 Task: Measure the distance between Seattle and Portland.
Action: Mouse moved to (271, 62)
Screenshot: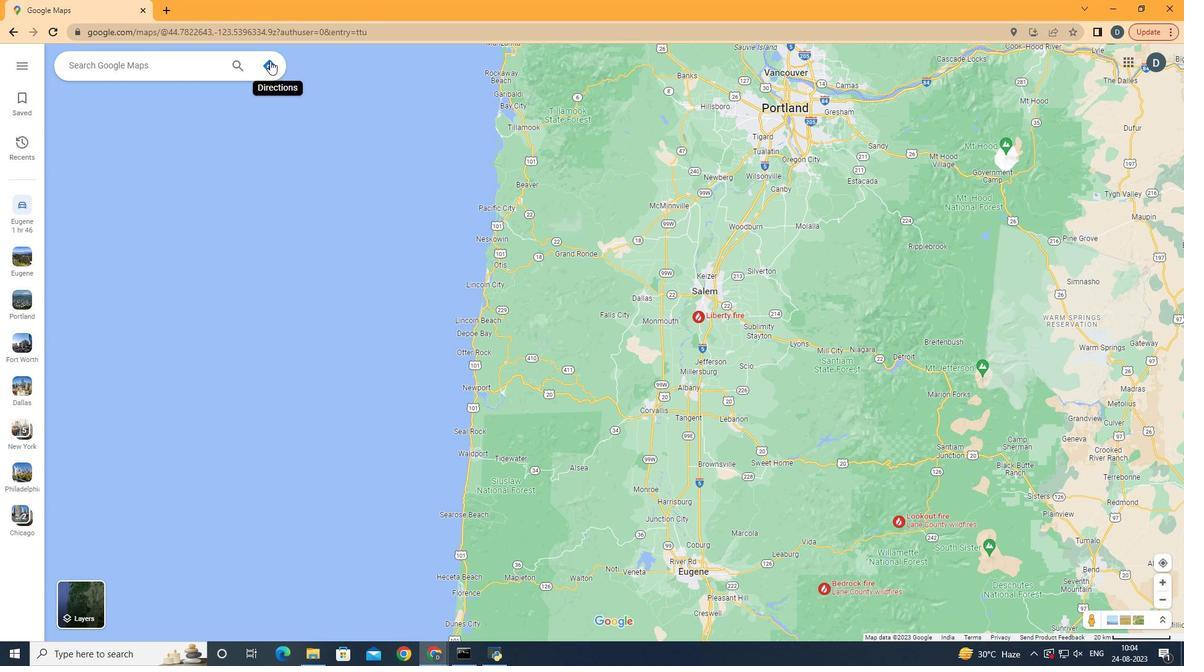 
Action: Mouse pressed left at (271, 62)
Screenshot: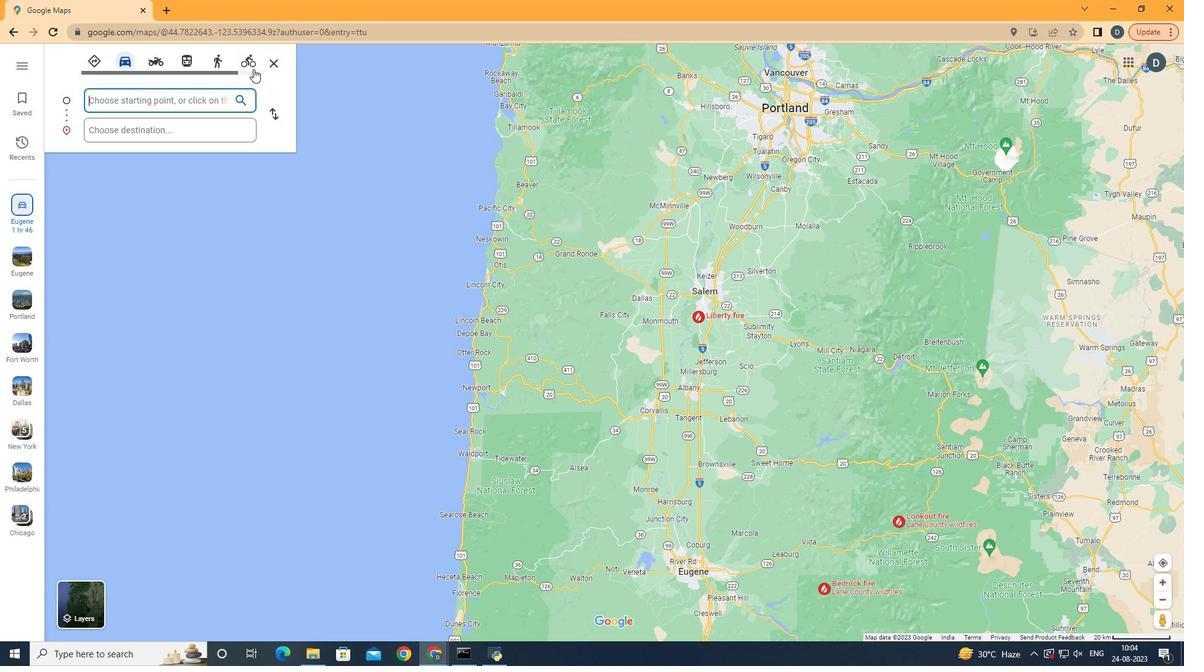 
Action: Mouse moved to (174, 104)
Screenshot: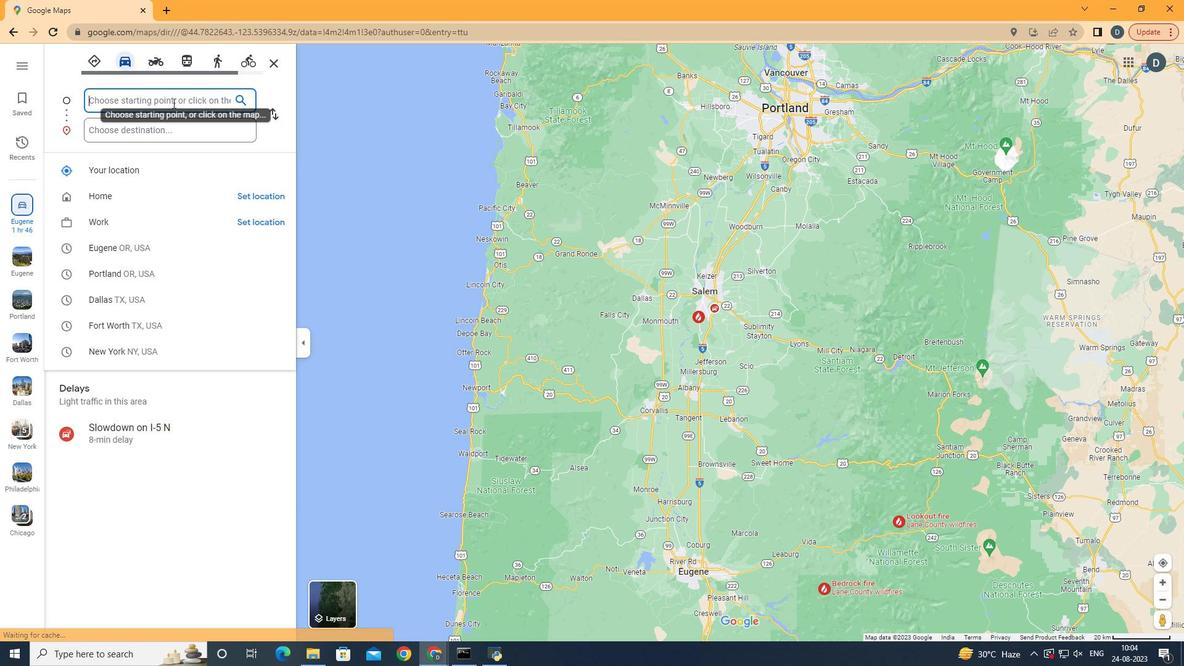
Action: Mouse pressed left at (174, 104)
Screenshot: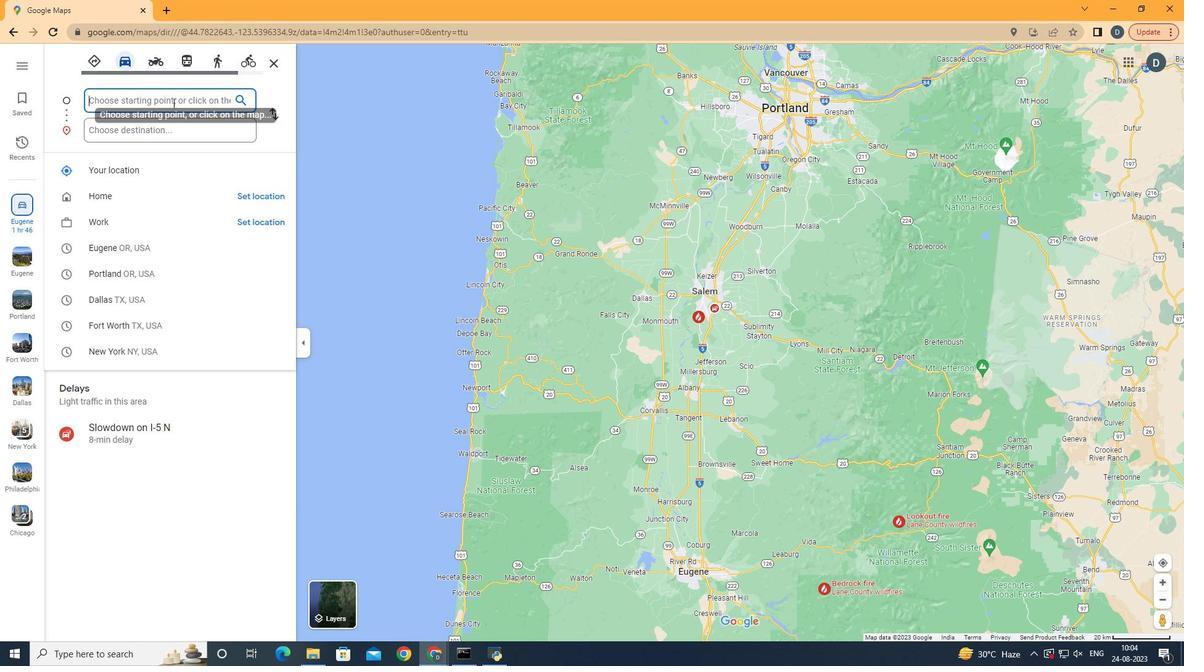 
Action: Key pressed <Key.shift>Seattle
Screenshot: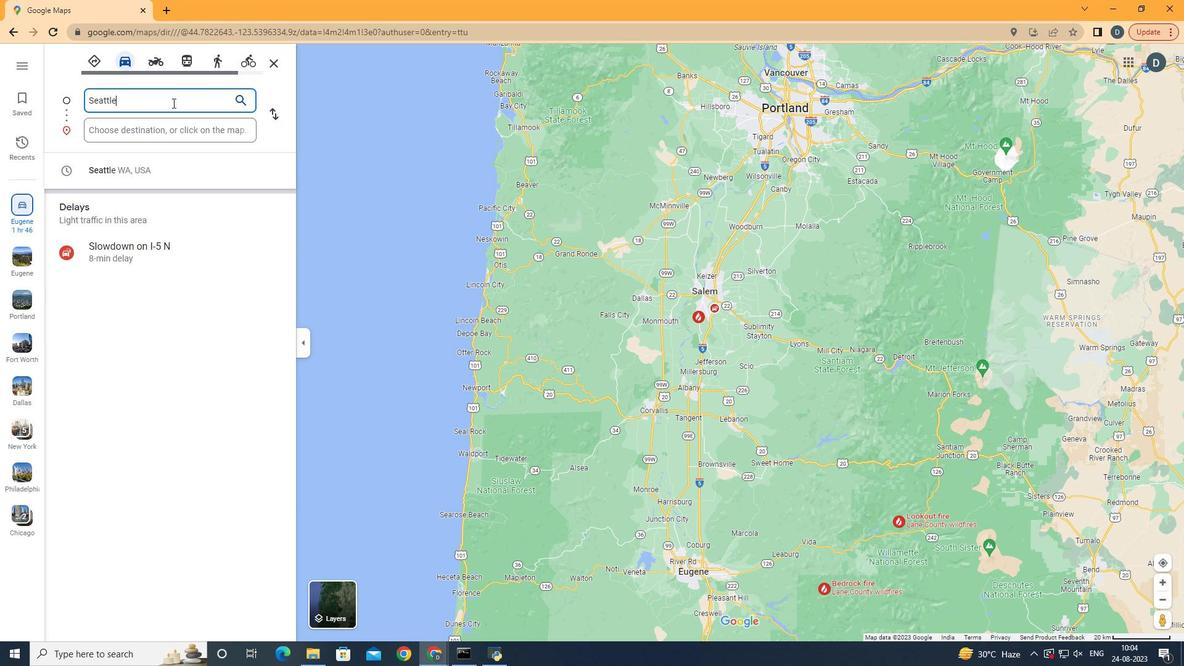 
Action: Mouse moved to (173, 175)
Screenshot: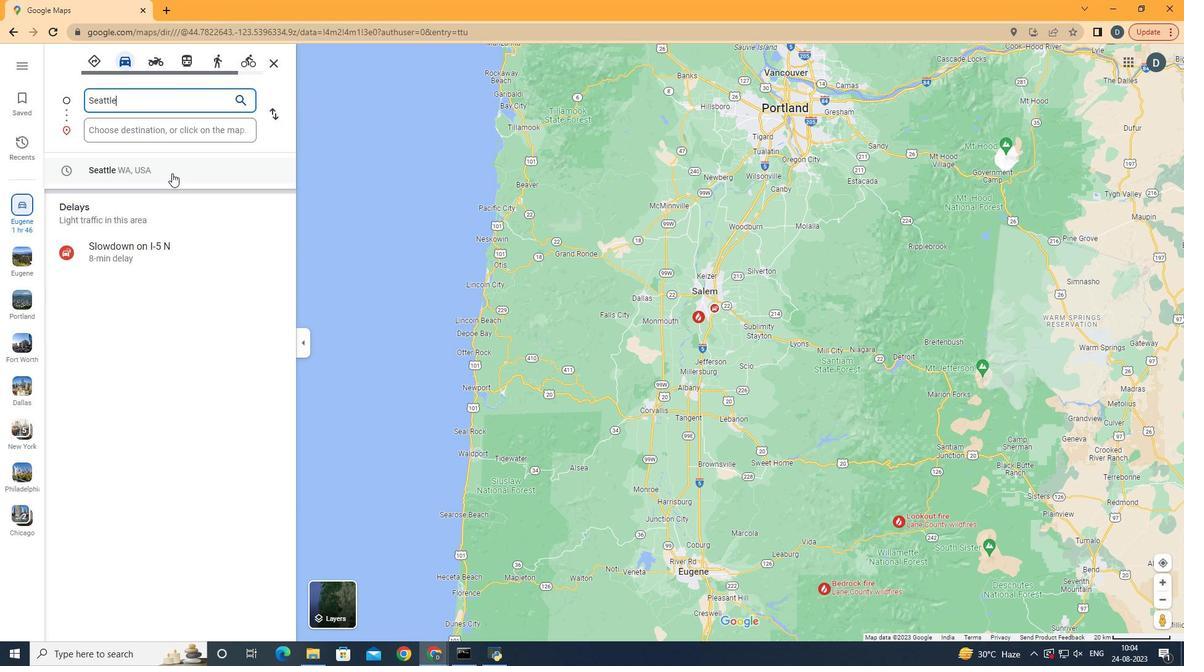 
Action: Mouse pressed left at (173, 175)
Screenshot: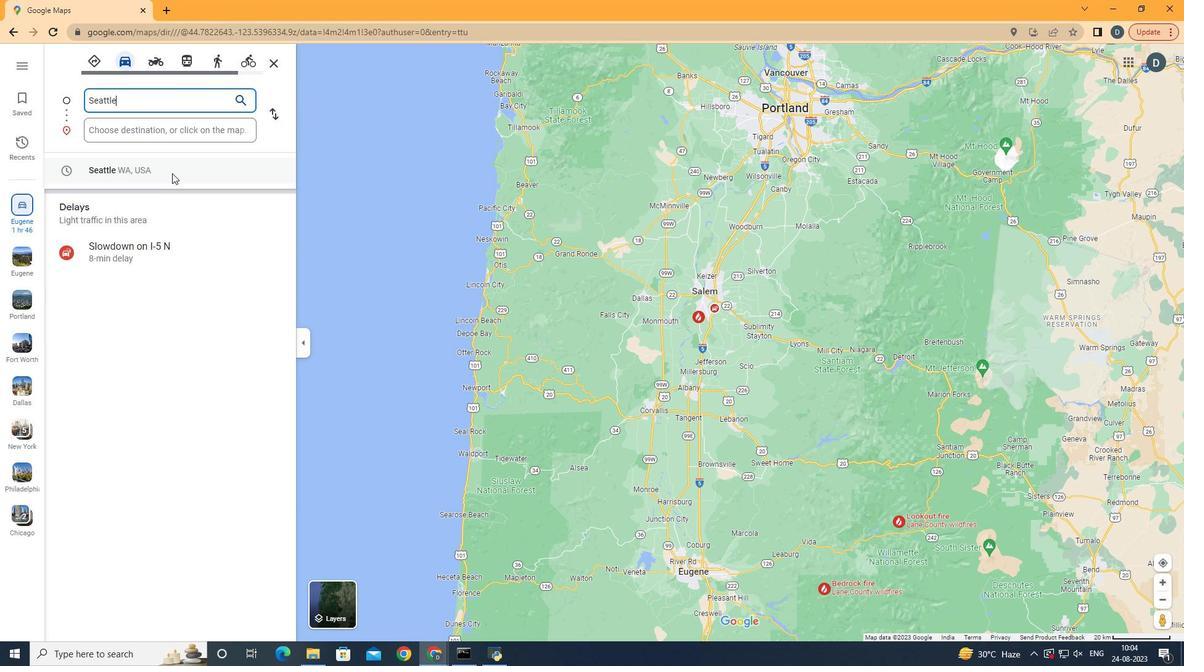 
Action: Mouse moved to (159, 130)
Screenshot: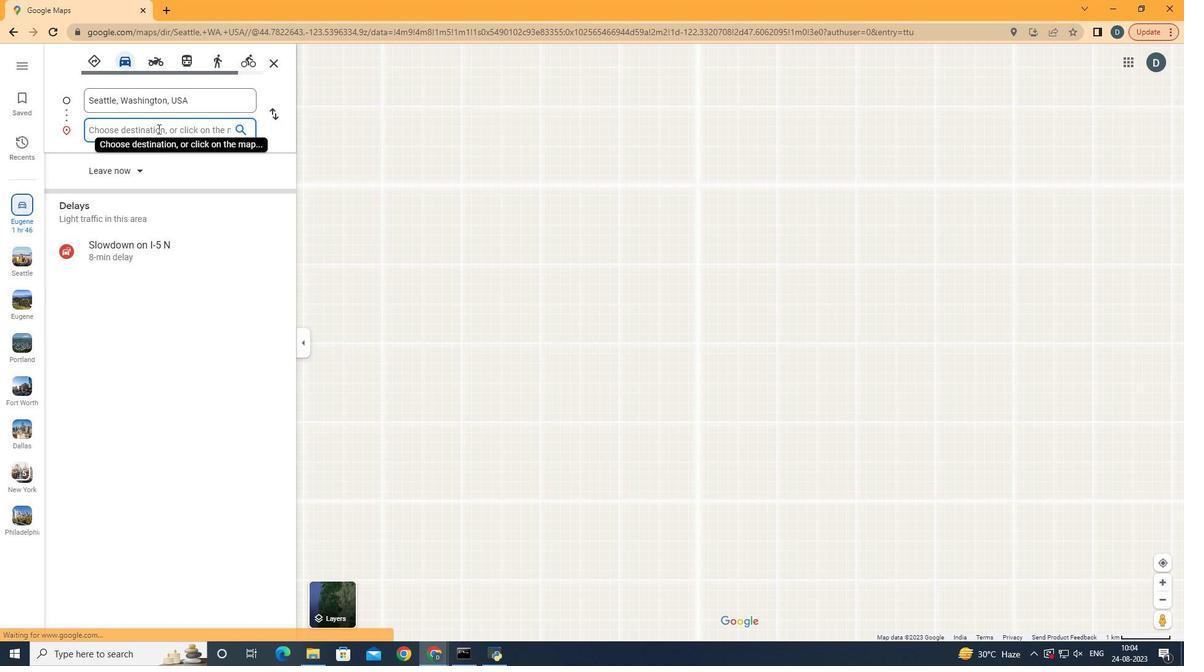 
Action: Mouse pressed left at (159, 130)
Screenshot: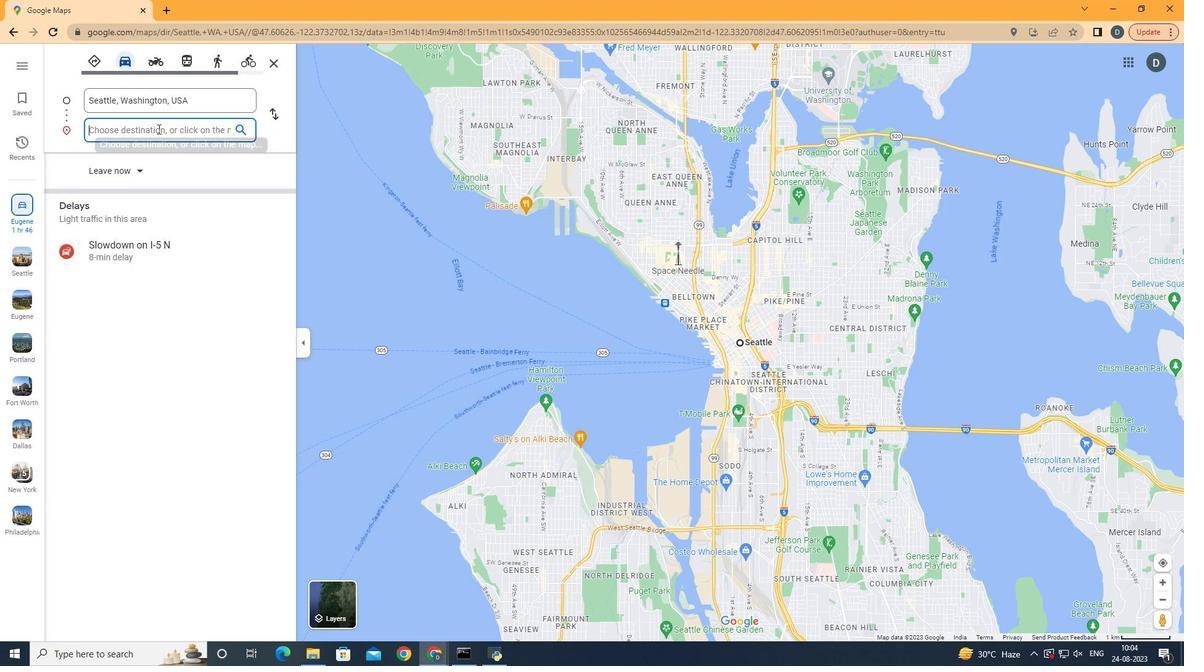 
Action: Key pressed <Key.shift><Key.shift><Key.shift>Portland
Screenshot: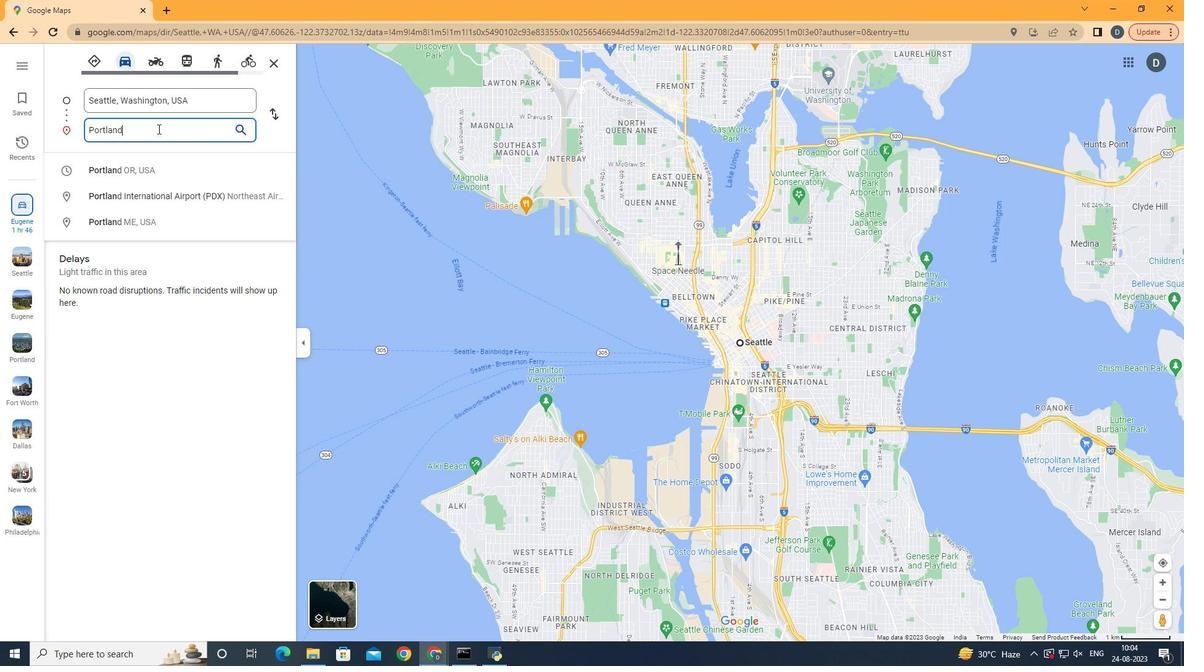 
Action: Mouse moved to (149, 171)
Screenshot: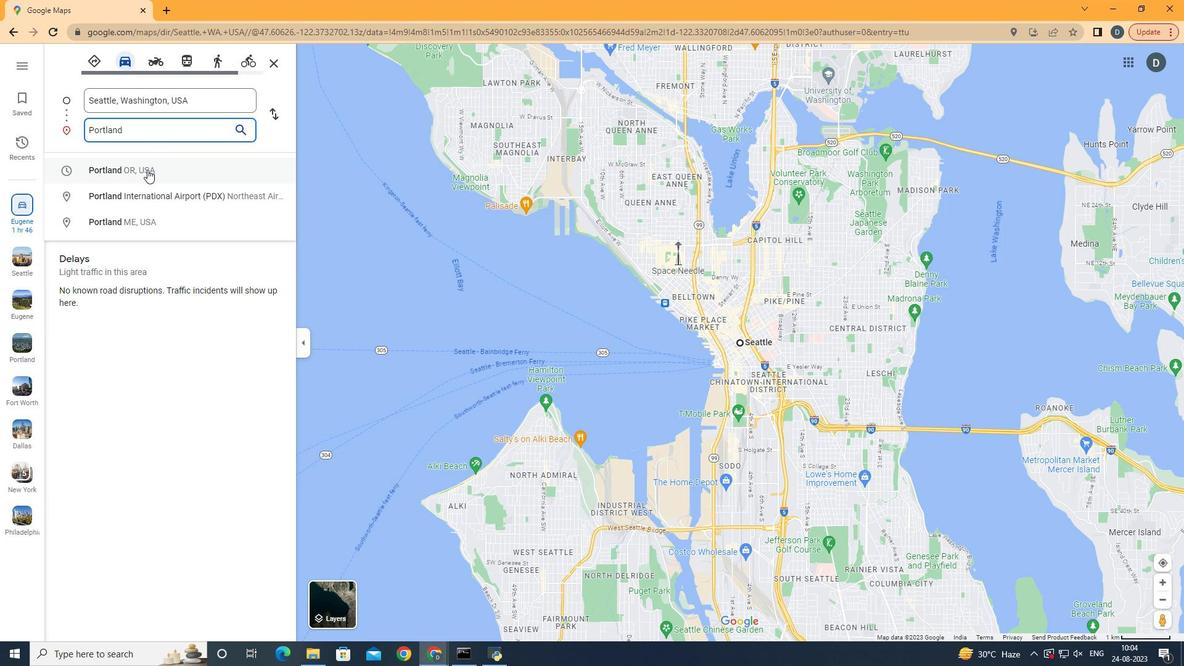 
Action: Mouse pressed left at (149, 171)
Screenshot: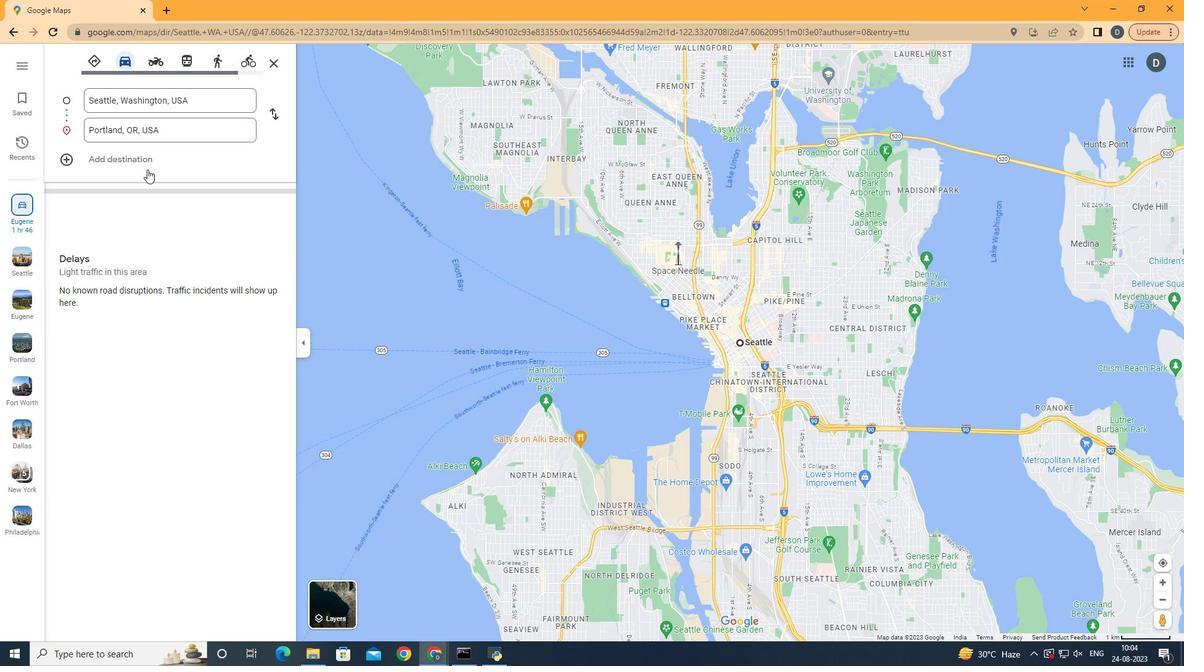 
Action: Mouse moved to (533, 602)
Screenshot: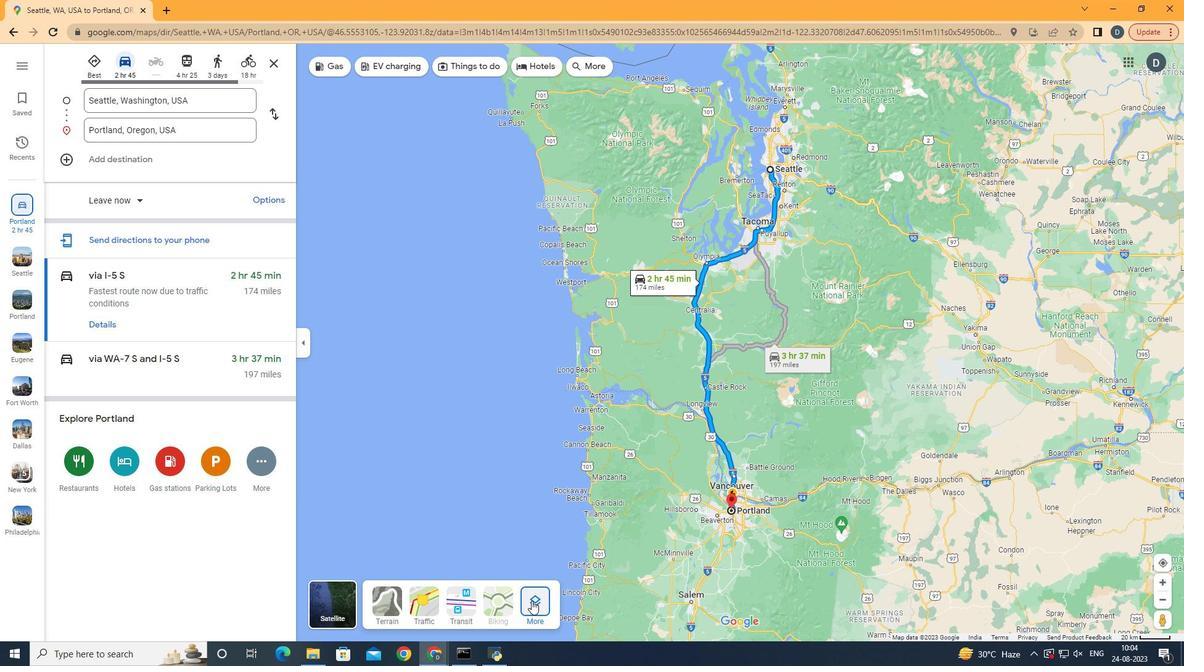 
Action: Mouse pressed left at (533, 602)
Screenshot: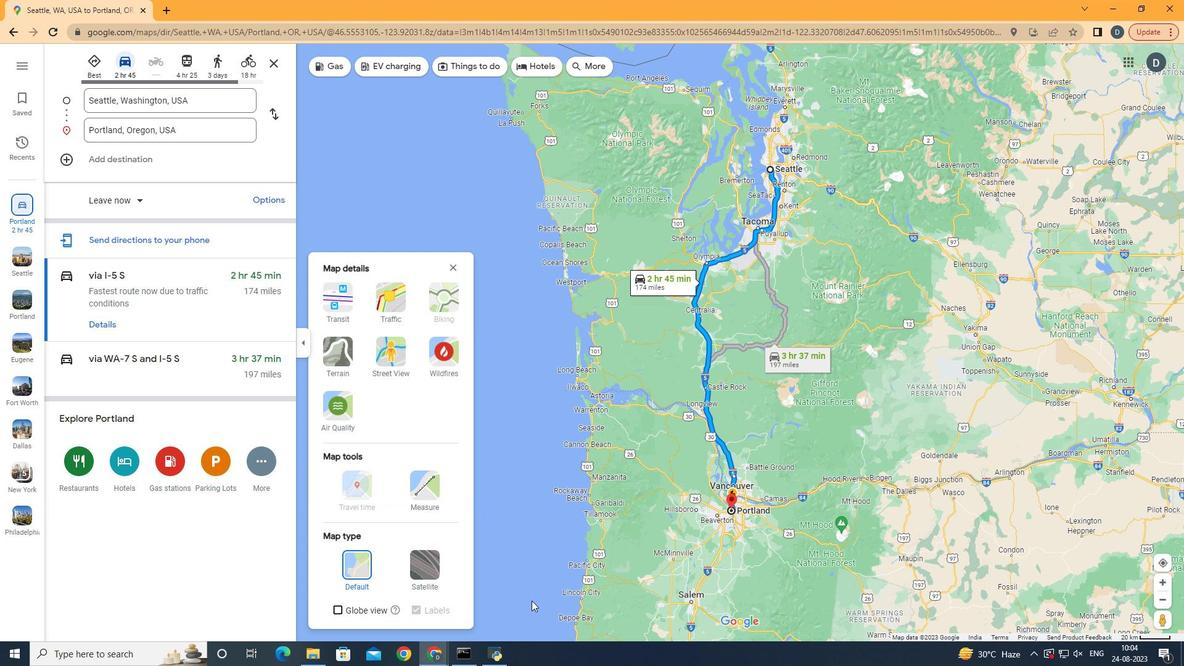 
Action: Mouse moved to (421, 479)
Screenshot: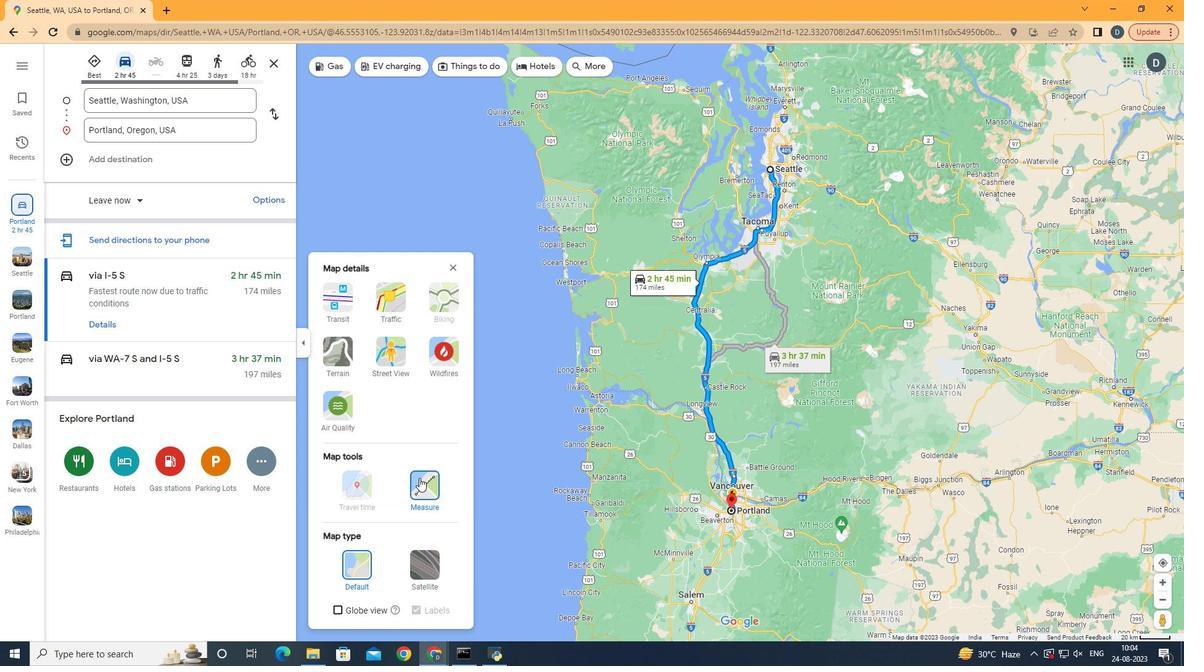 
Action: Mouse pressed left at (421, 479)
Screenshot: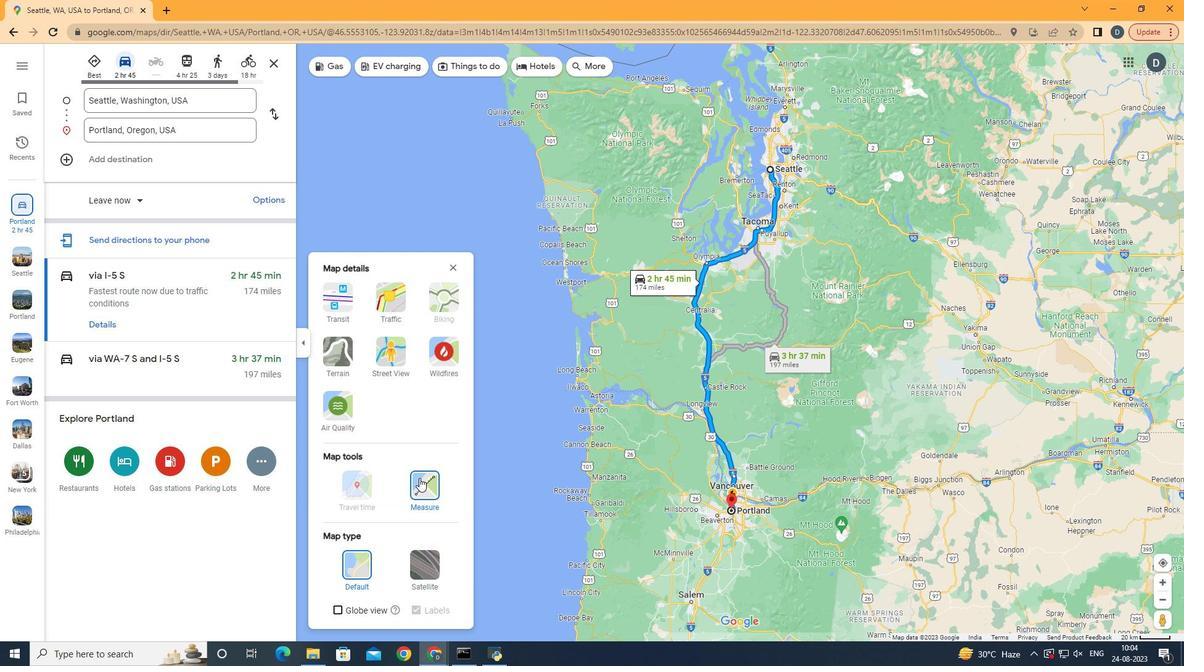 
Action: Mouse moved to (770, 171)
Screenshot: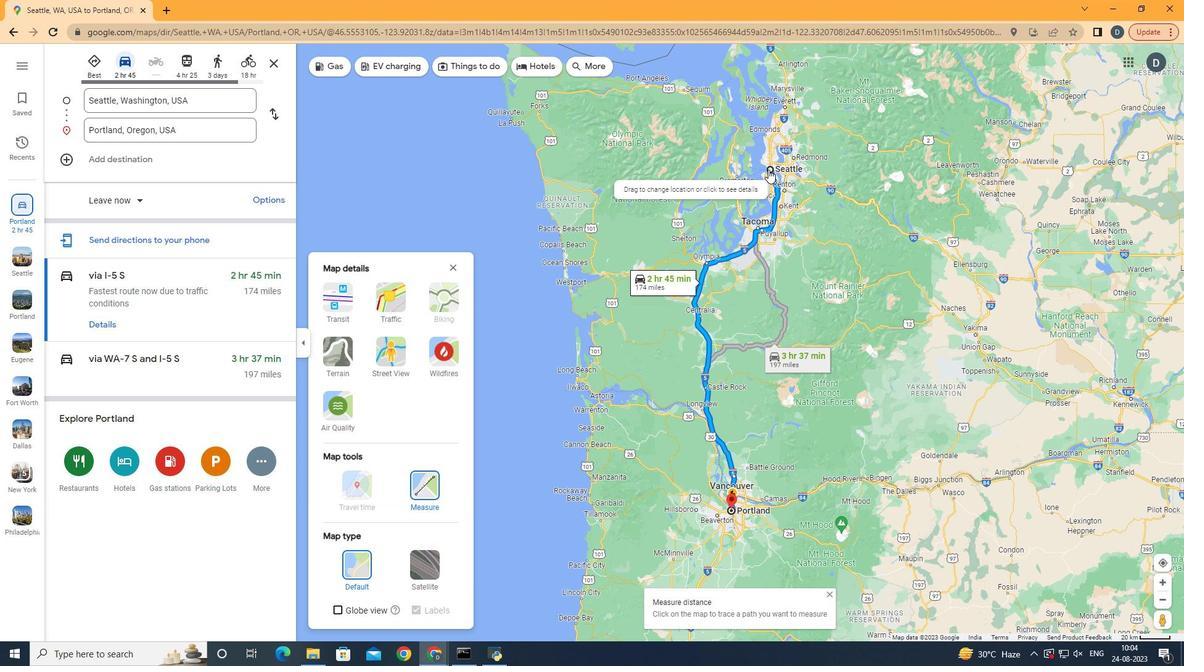 
Action: Mouse pressed left at (770, 171)
Screenshot: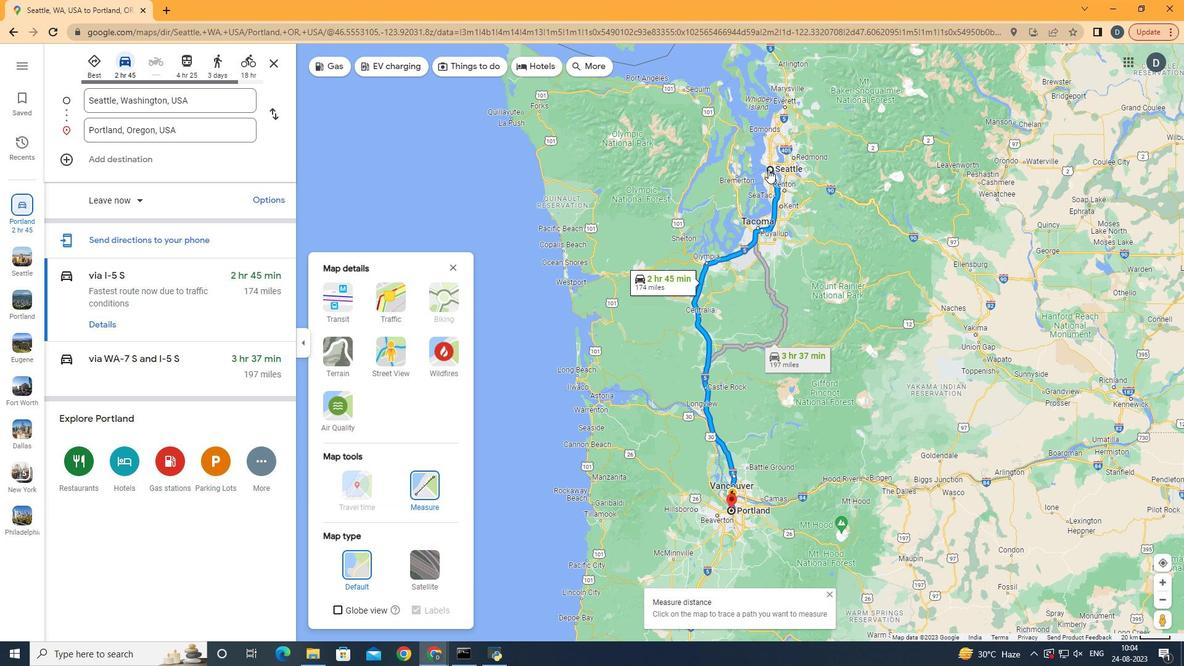
Action: Mouse moved to (732, 513)
Screenshot: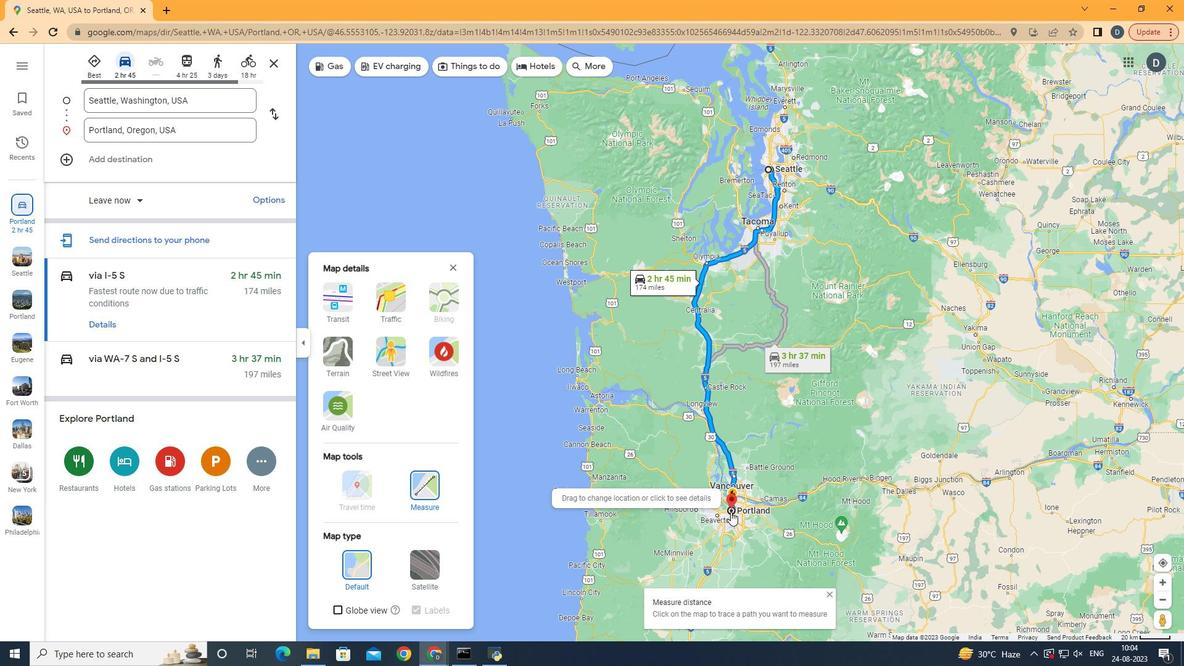 
Action: Mouse pressed left at (732, 513)
Screenshot: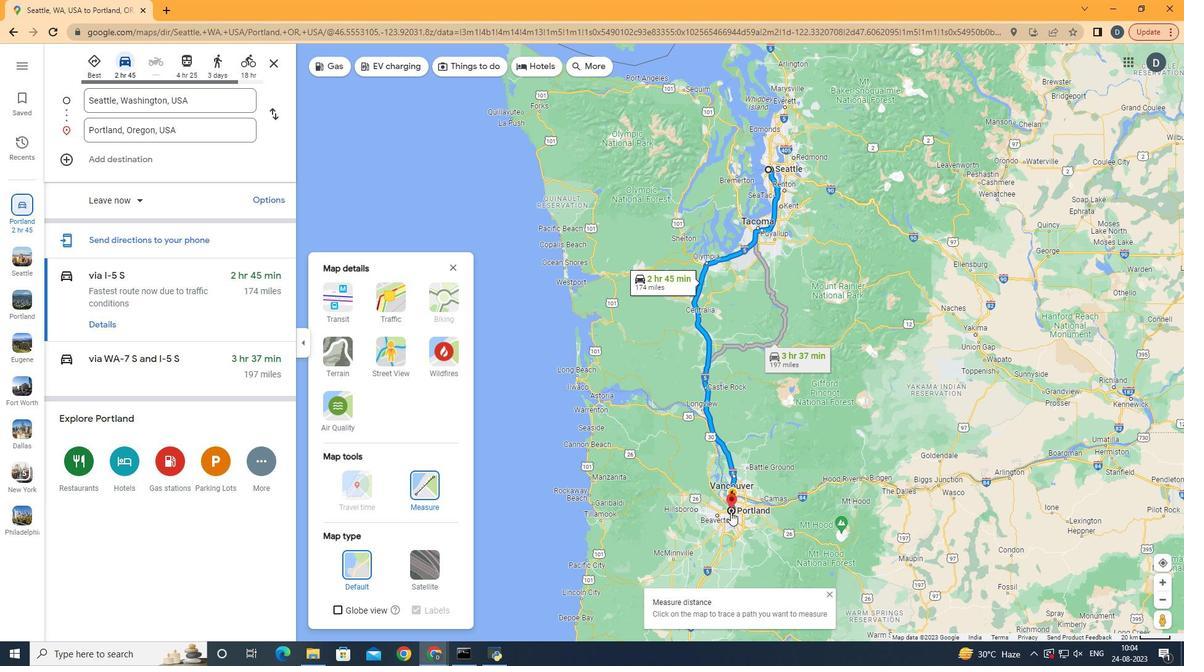 
Action: Mouse moved to (827, 447)
Screenshot: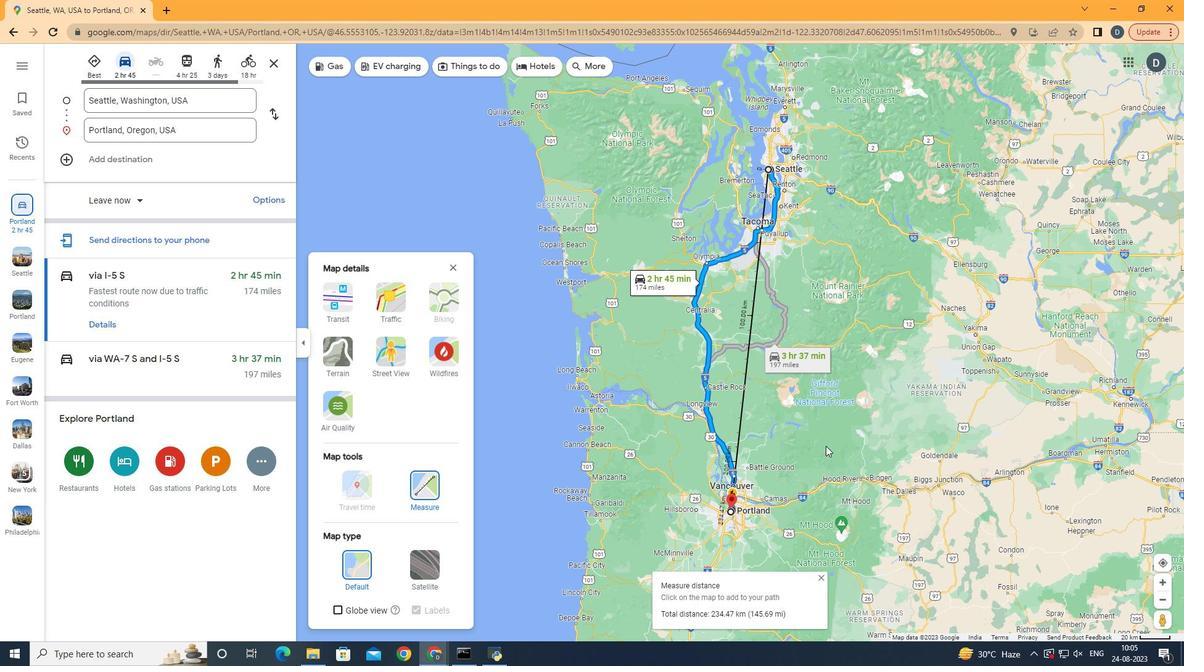 
